 Task: Add space after  Paragraph from line and paragraph spacing.
Action: Mouse moved to (666, 432)
Screenshot: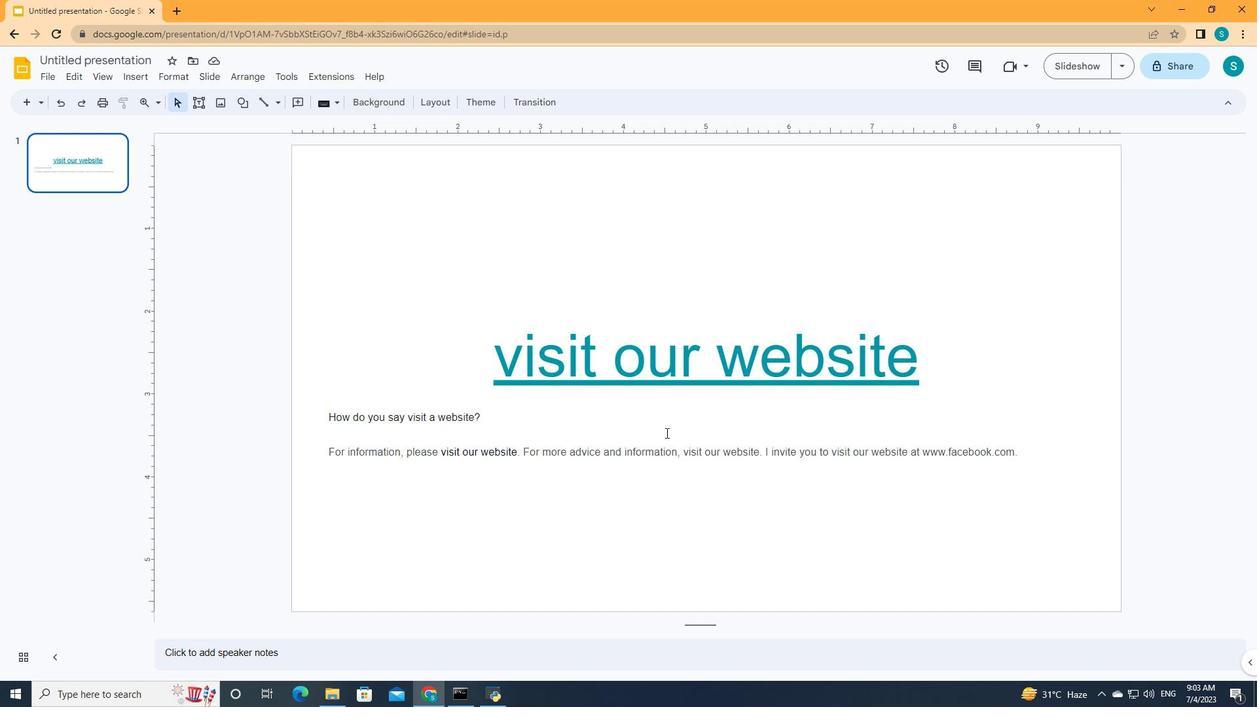 
Action: Mouse pressed left at (666, 432)
Screenshot: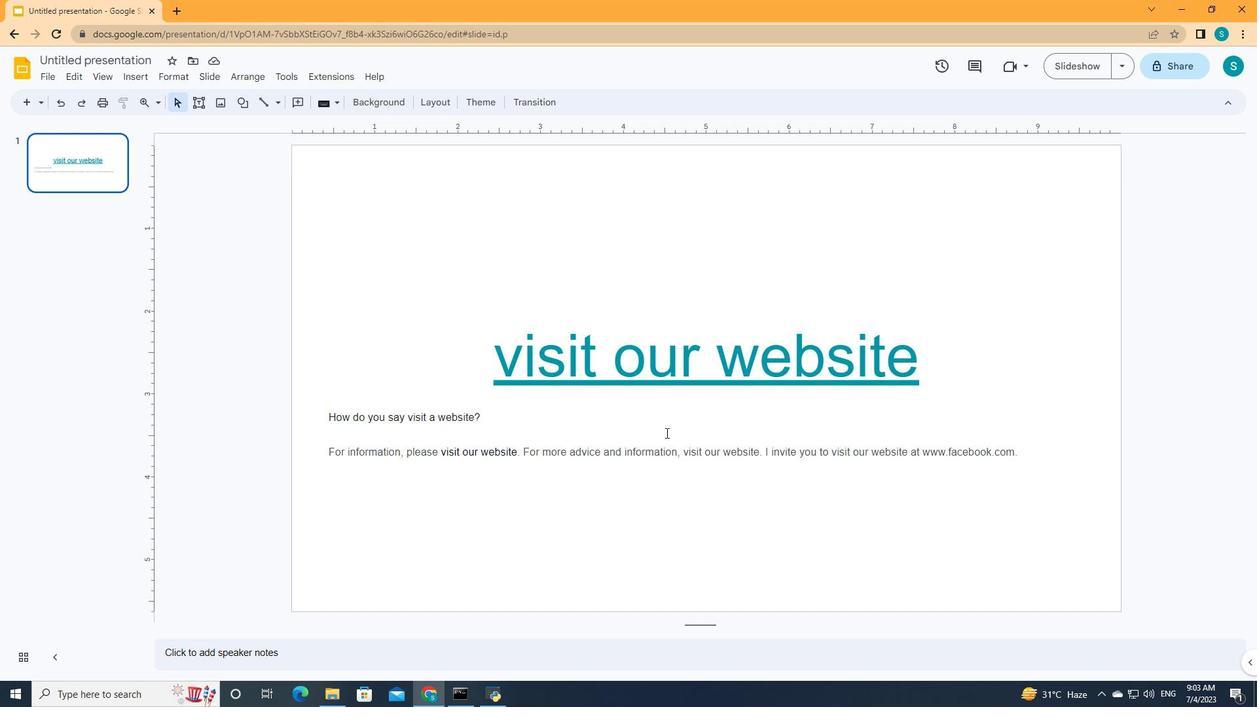 
Action: Key pressed ctrl+A
Screenshot: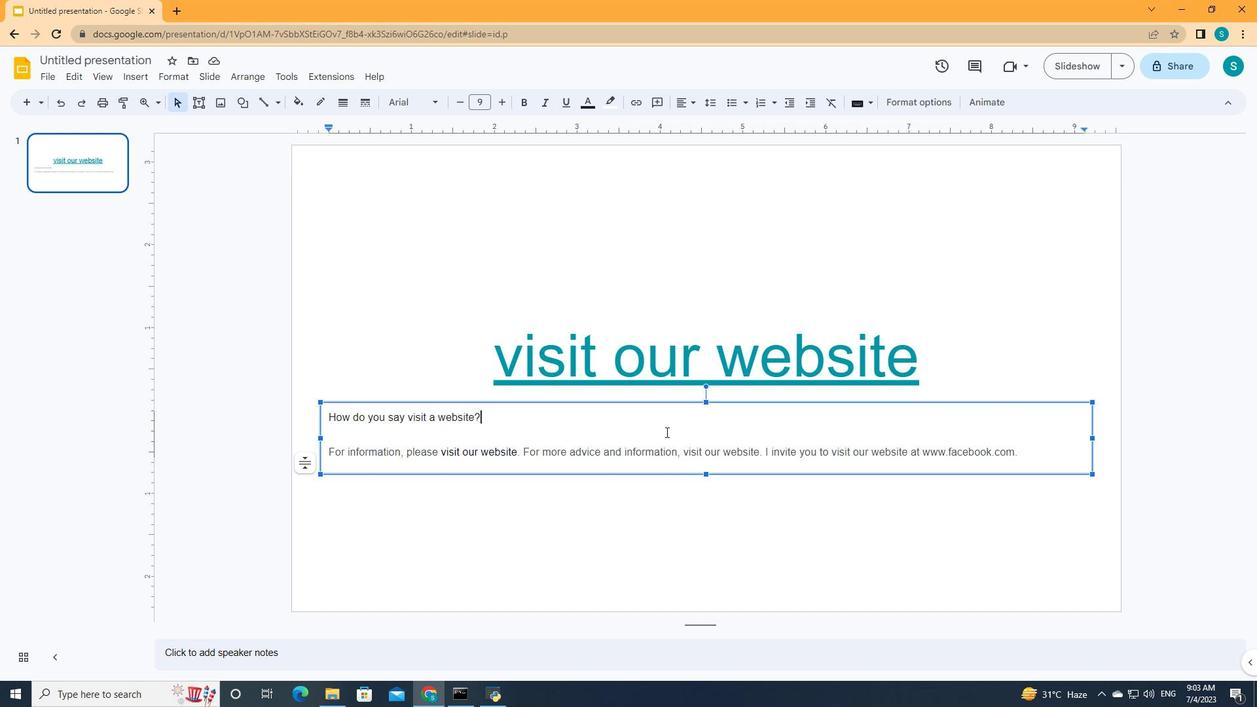 
Action: Mouse moved to (713, 103)
Screenshot: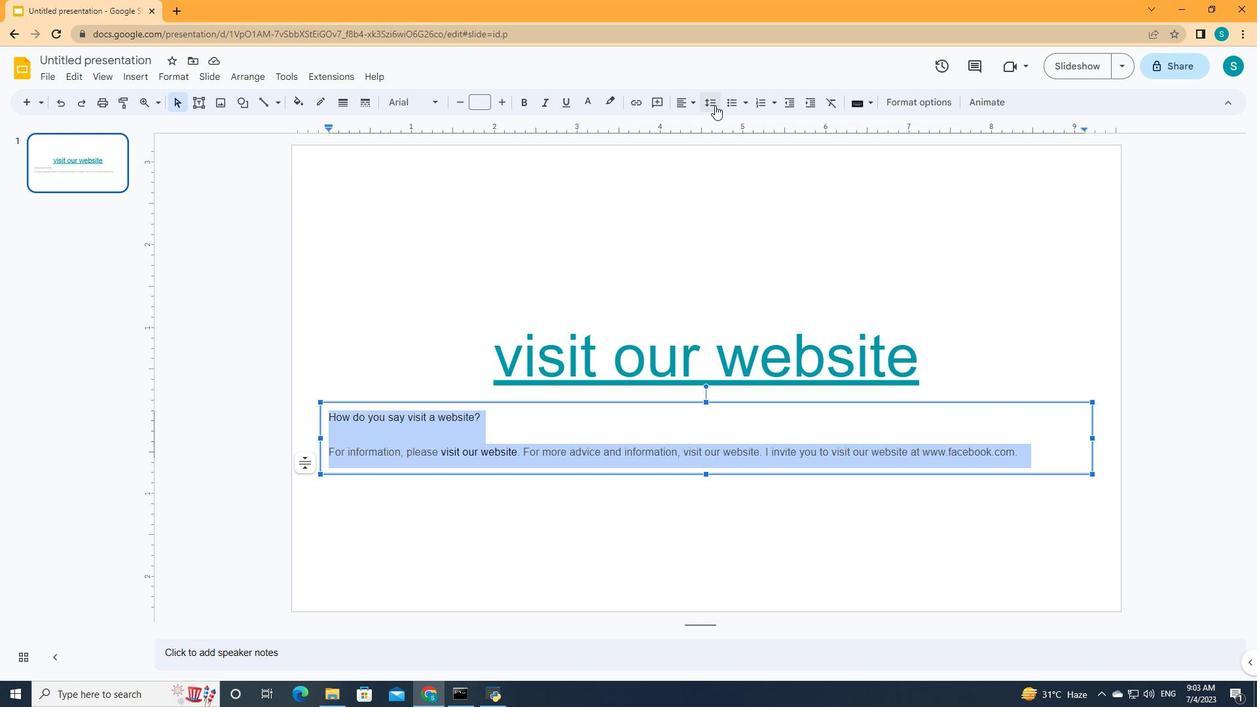 
Action: Mouse pressed left at (713, 103)
Screenshot: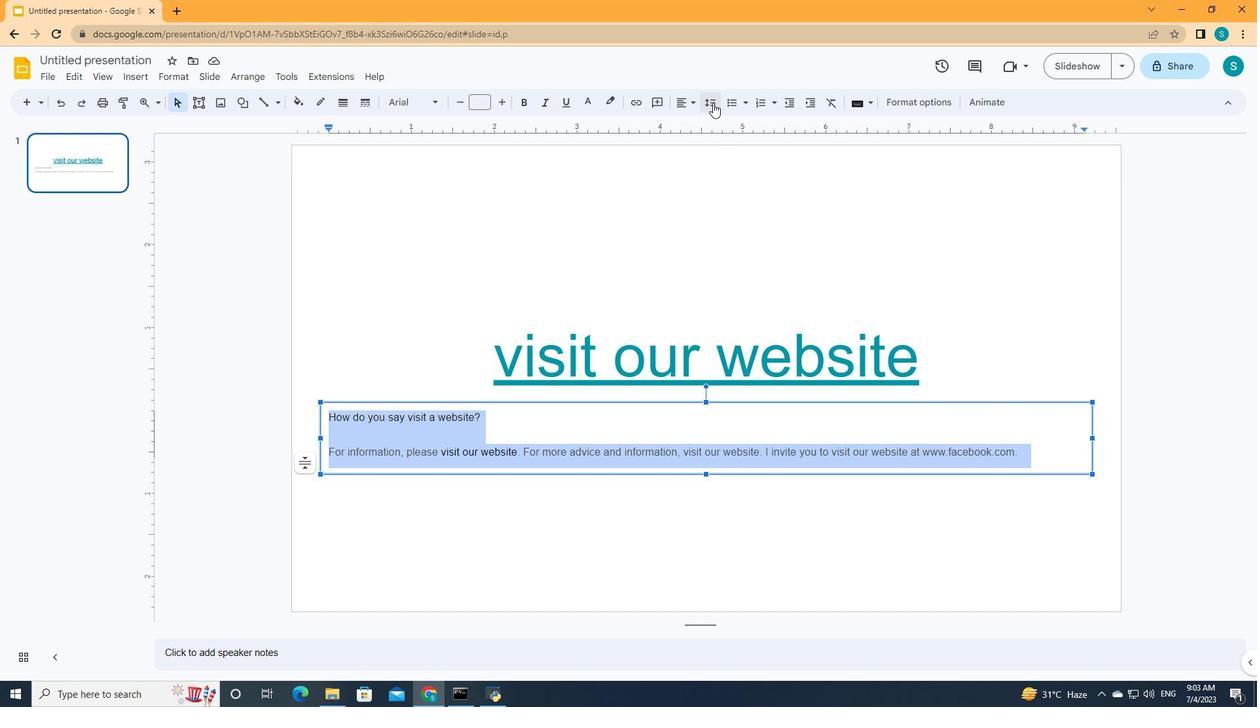 
Action: Mouse moved to (719, 261)
Screenshot: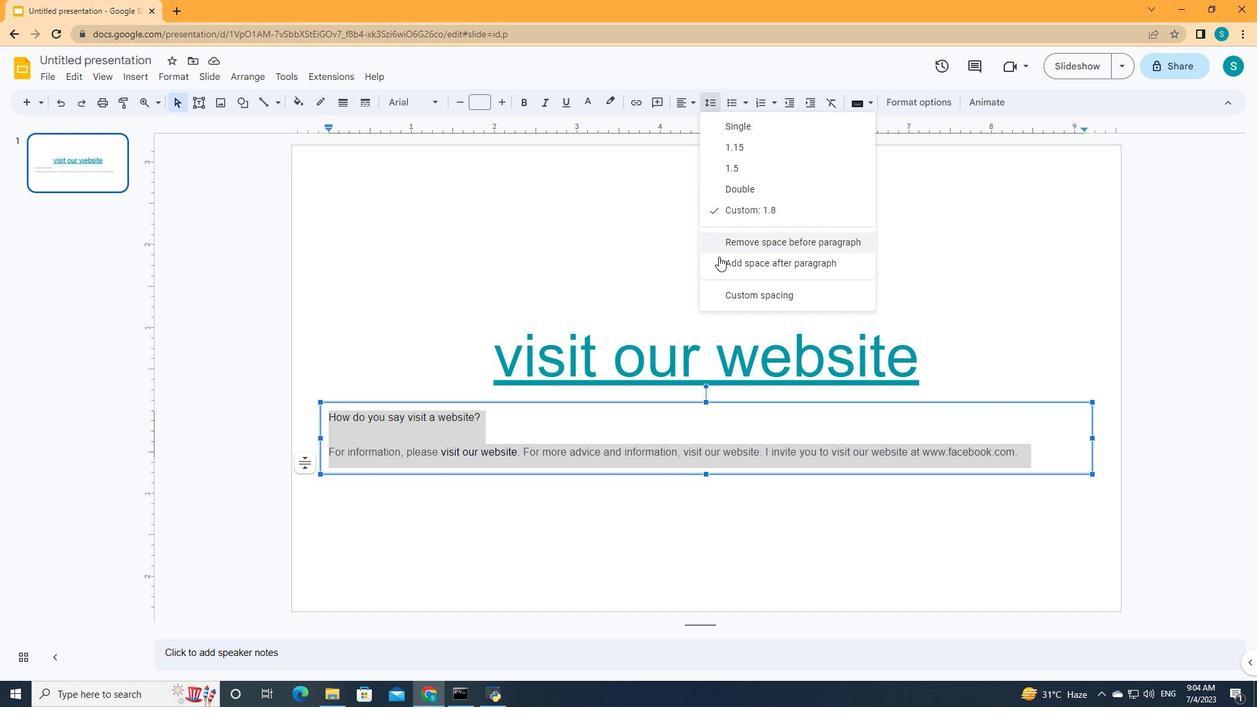 
Action: Mouse pressed left at (719, 261)
Screenshot: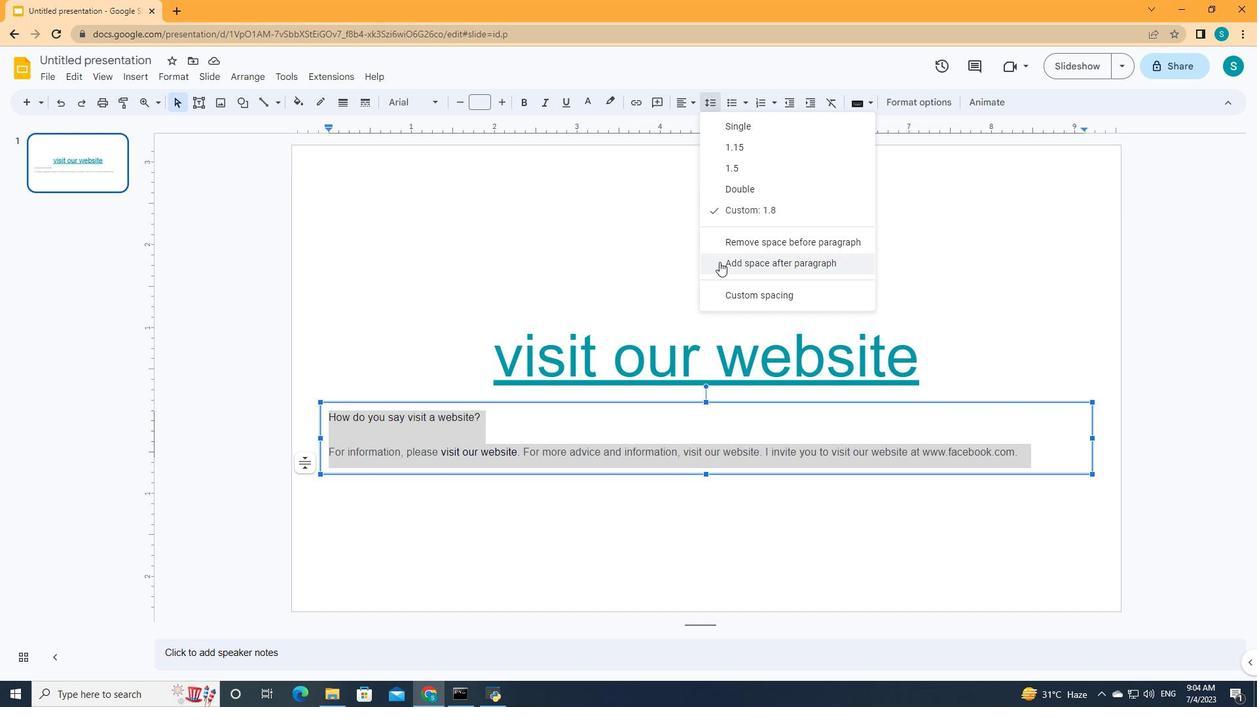 
